 Task: Change indentation to hanging.
Action: Mouse moved to (417, 301)
Screenshot: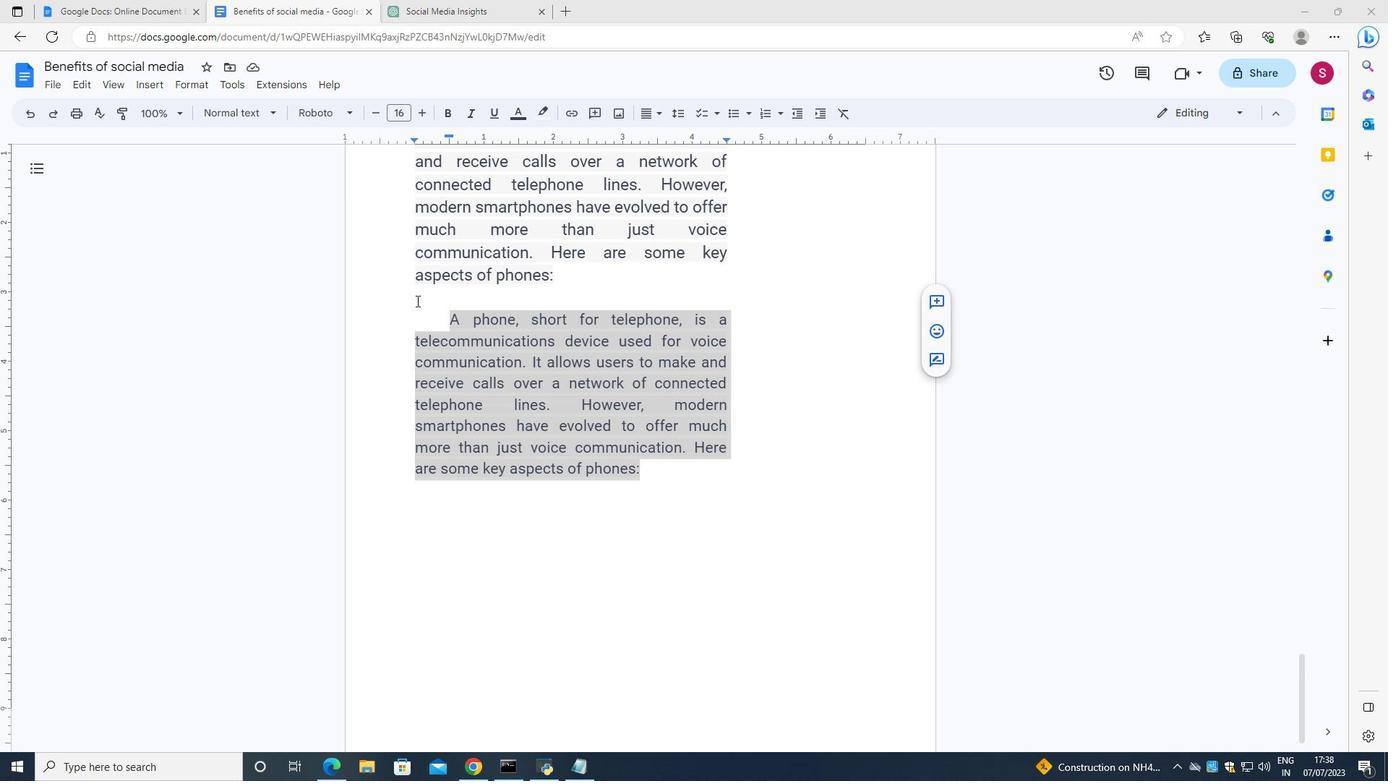 
Action: Mouse pressed left at (417, 301)
Screenshot: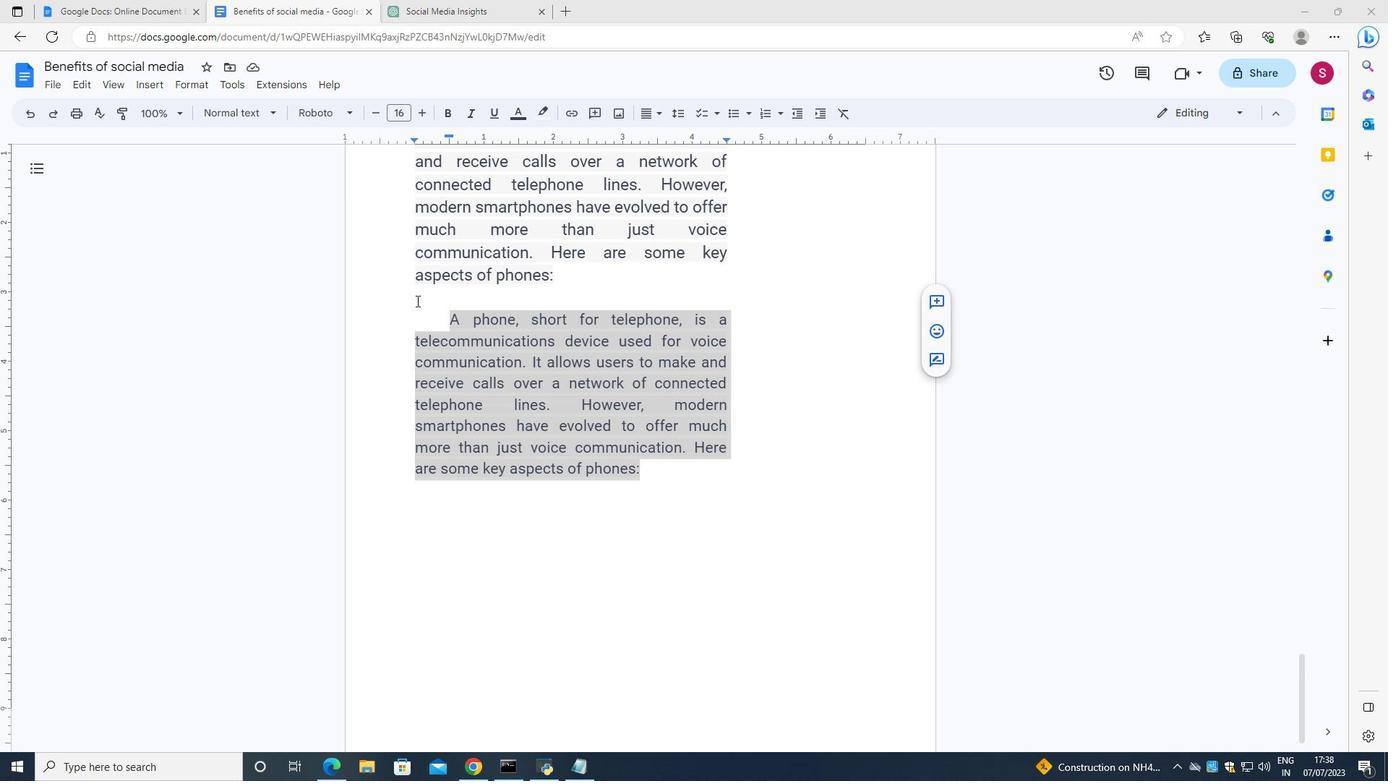 
Action: Mouse moved to (193, 88)
Screenshot: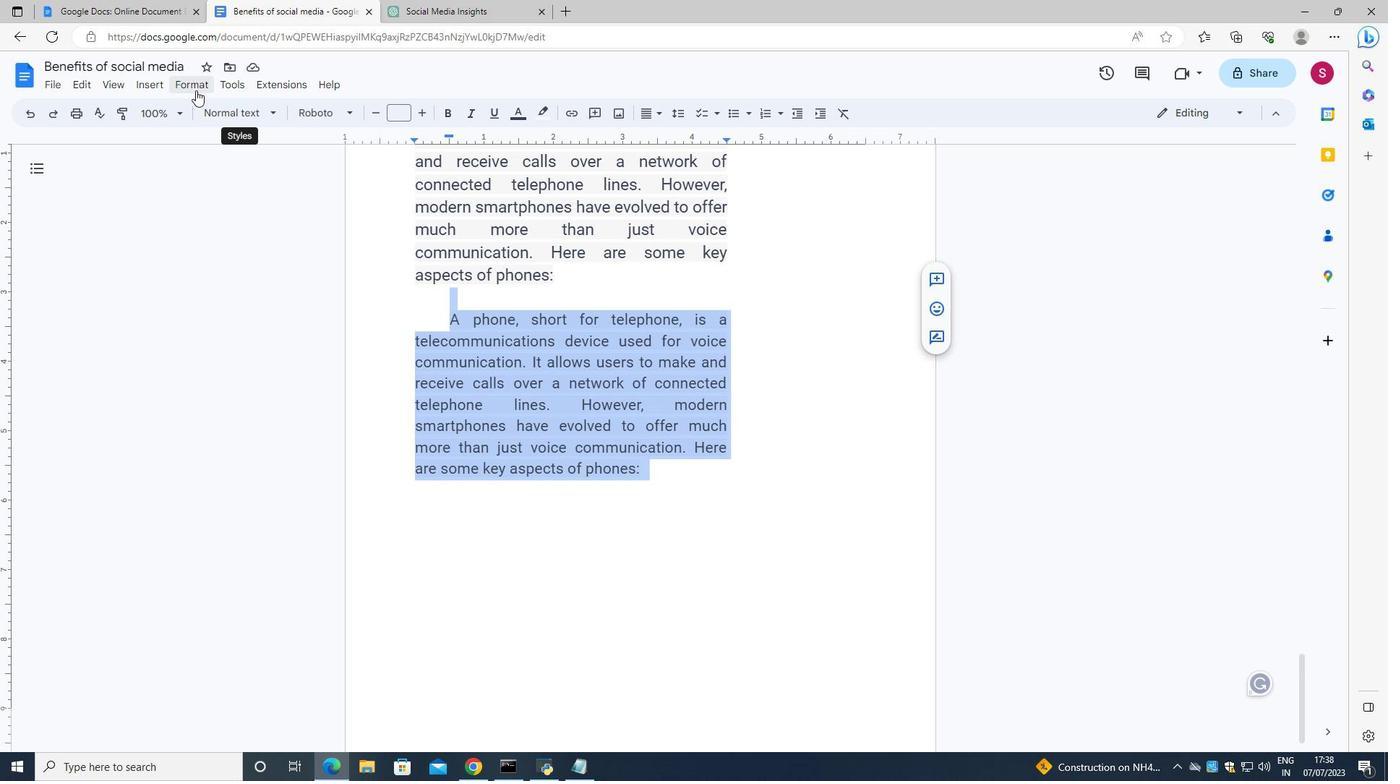 
Action: Mouse pressed left at (193, 88)
Screenshot: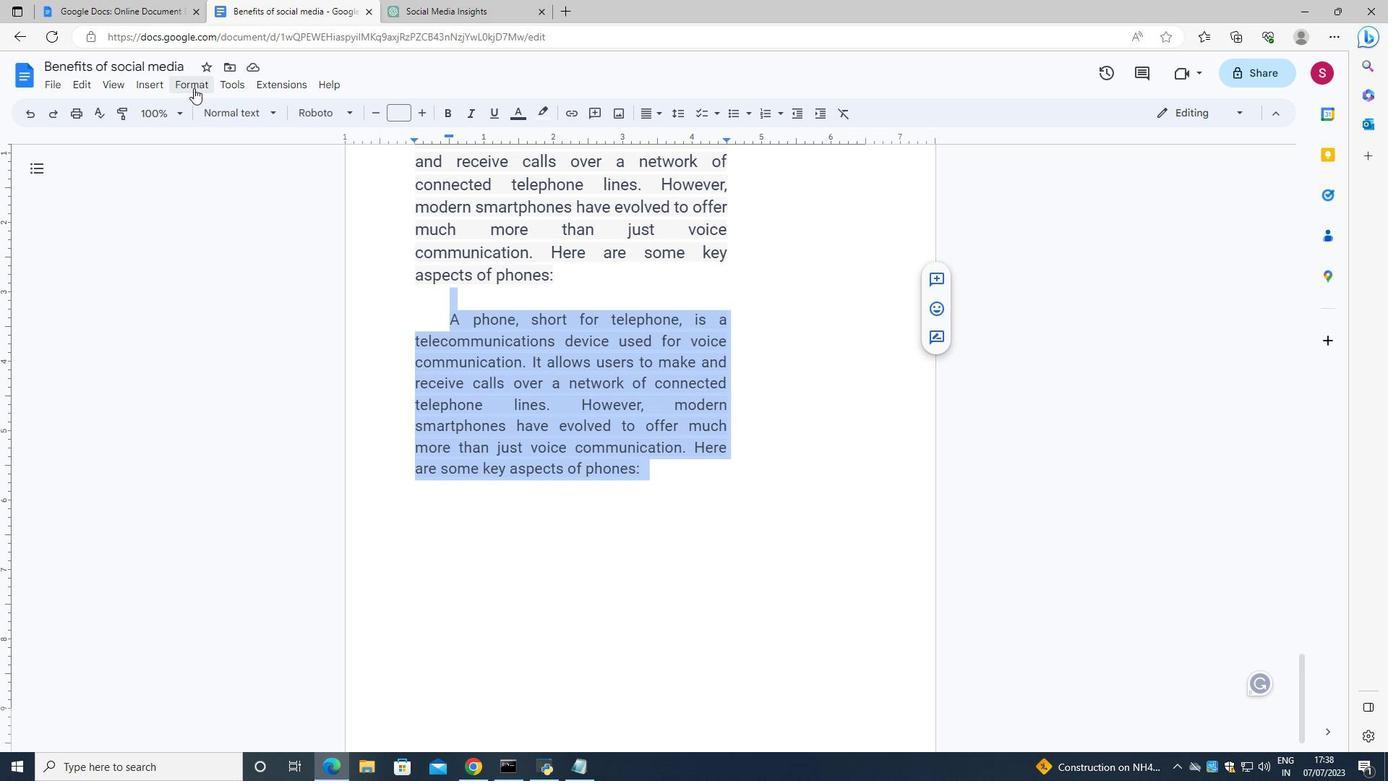 
Action: Mouse moved to (475, 313)
Screenshot: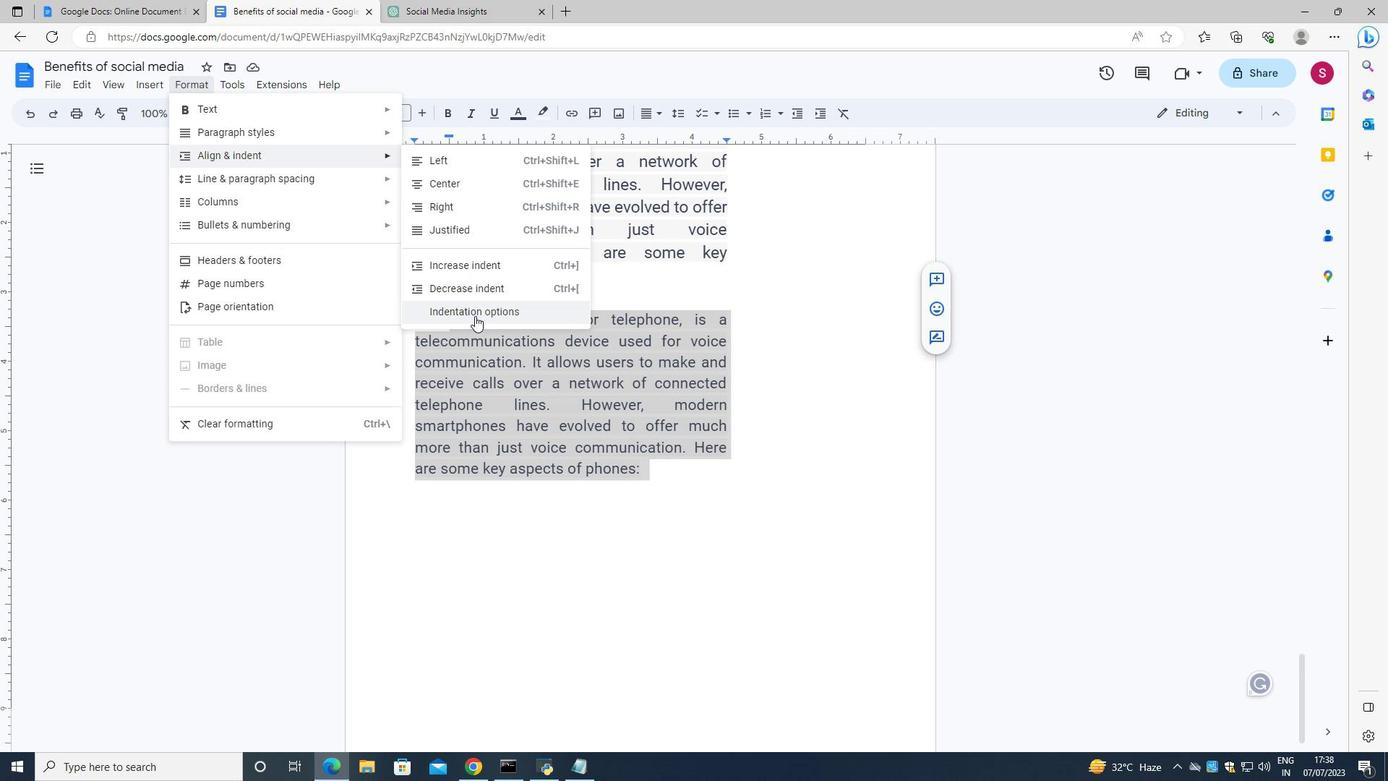 
Action: Mouse pressed left at (475, 313)
Screenshot: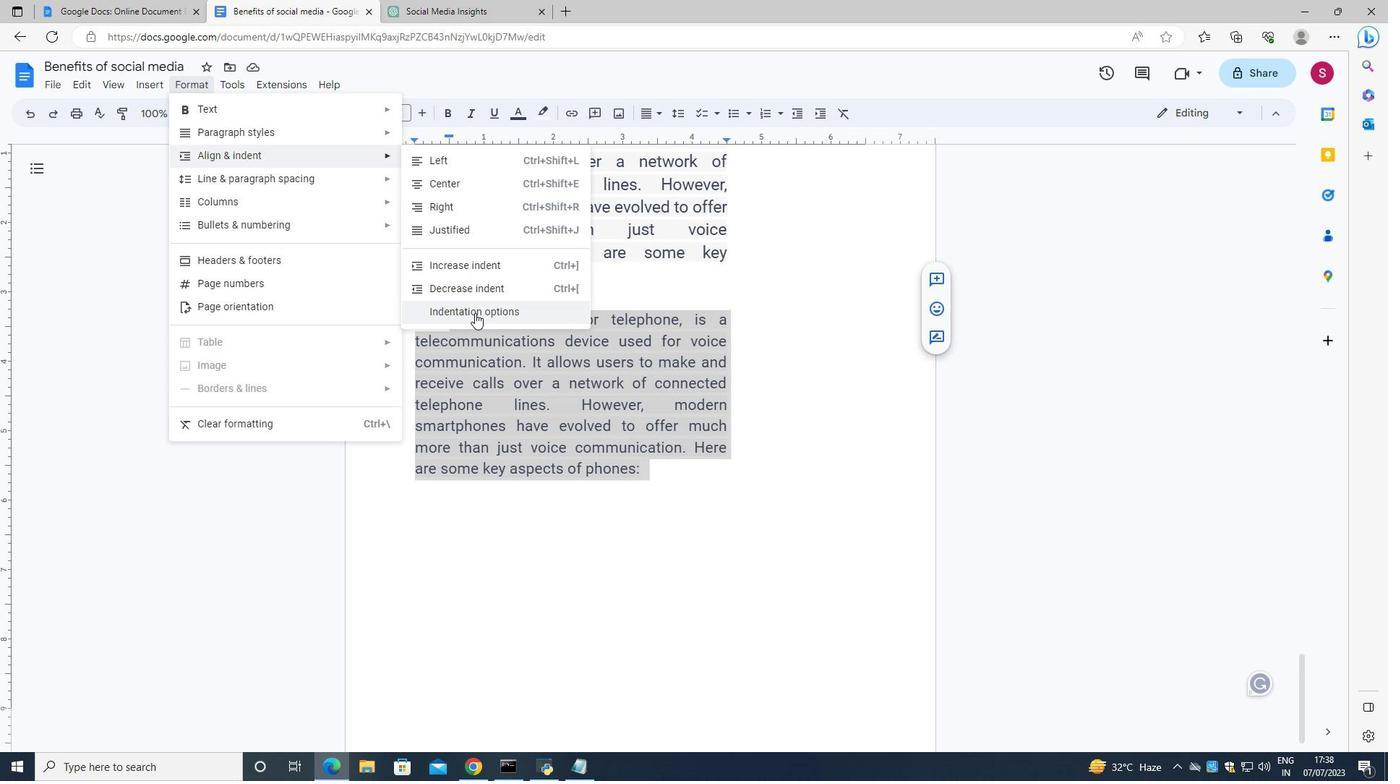 
Action: Mouse moved to (685, 468)
Screenshot: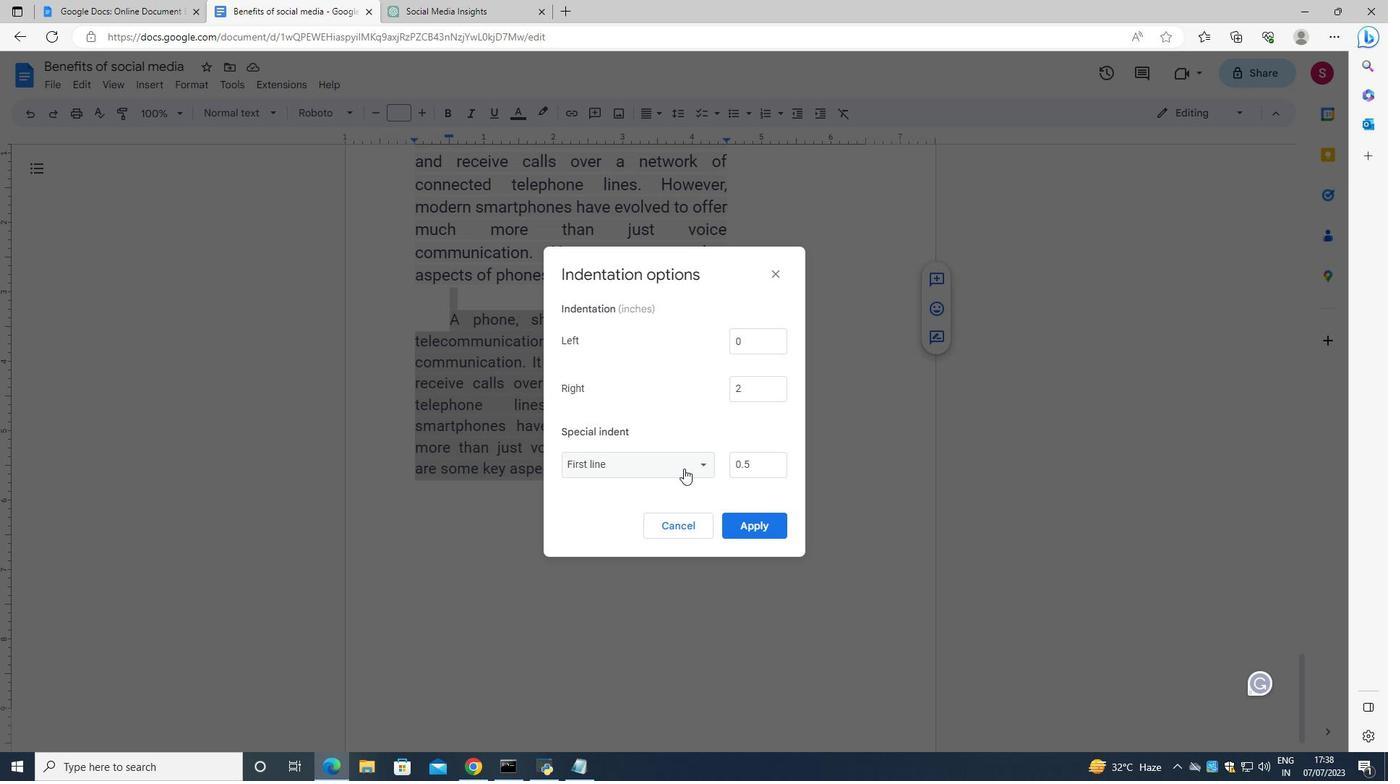 
Action: Mouse pressed left at (685, 468)
Screenshot: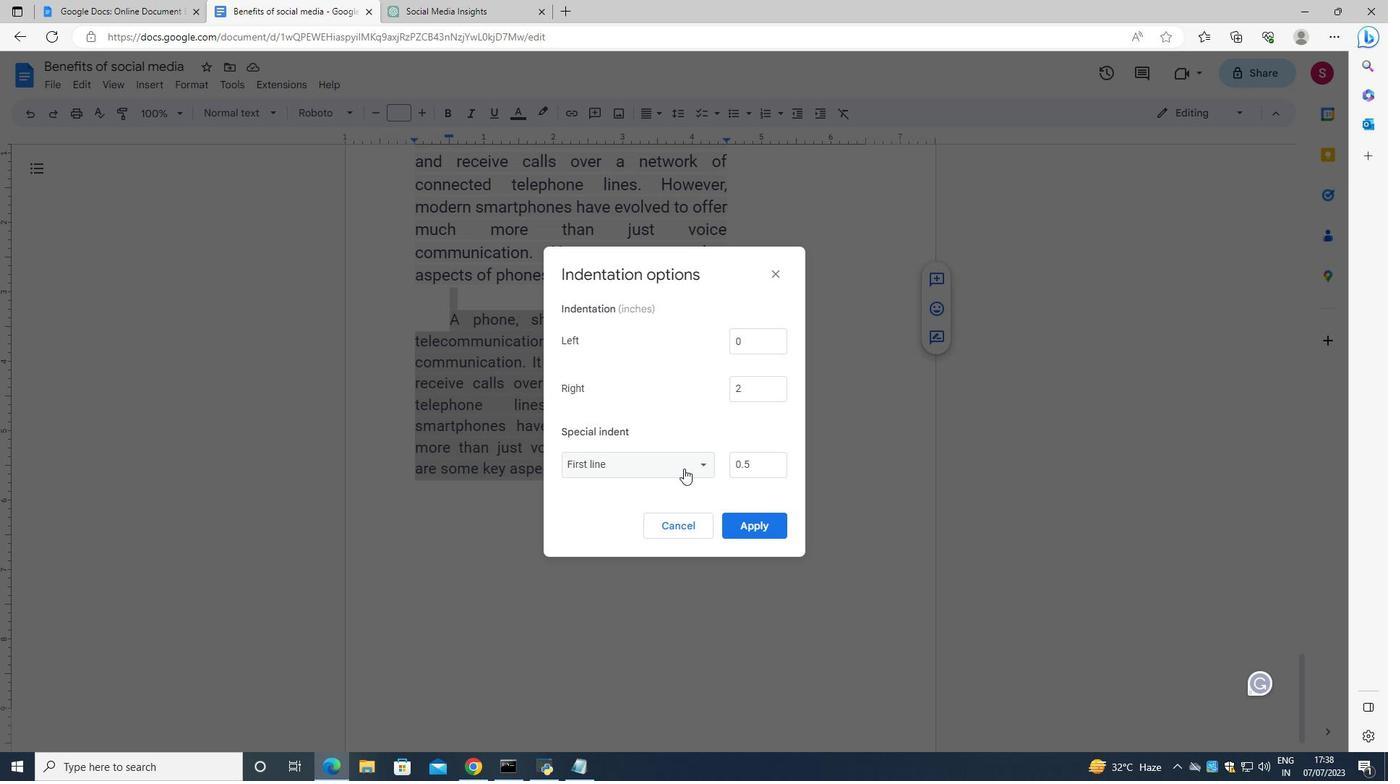 
Action: Mouse moved to (658, 493)
Screenshot: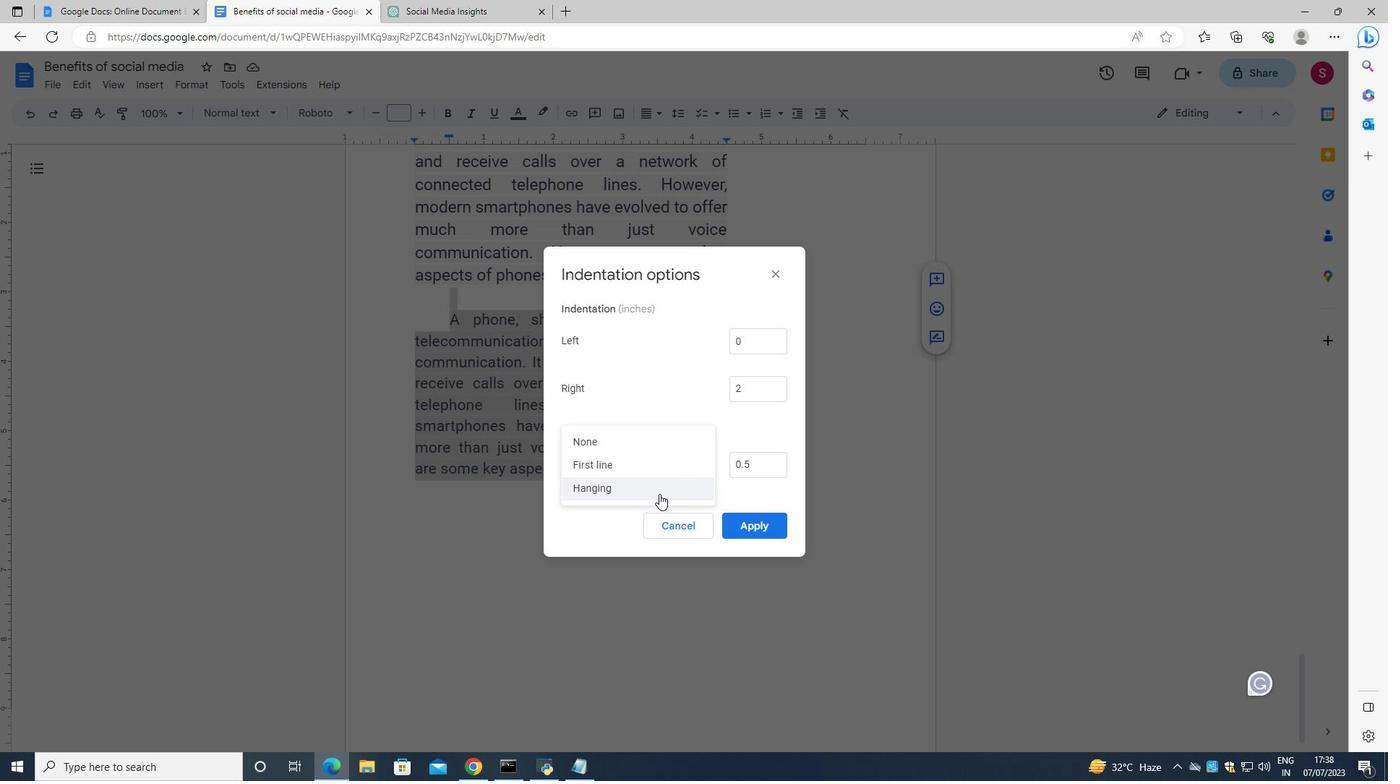 
Action: Mouse pressed left at (658, 493)
Screenshot: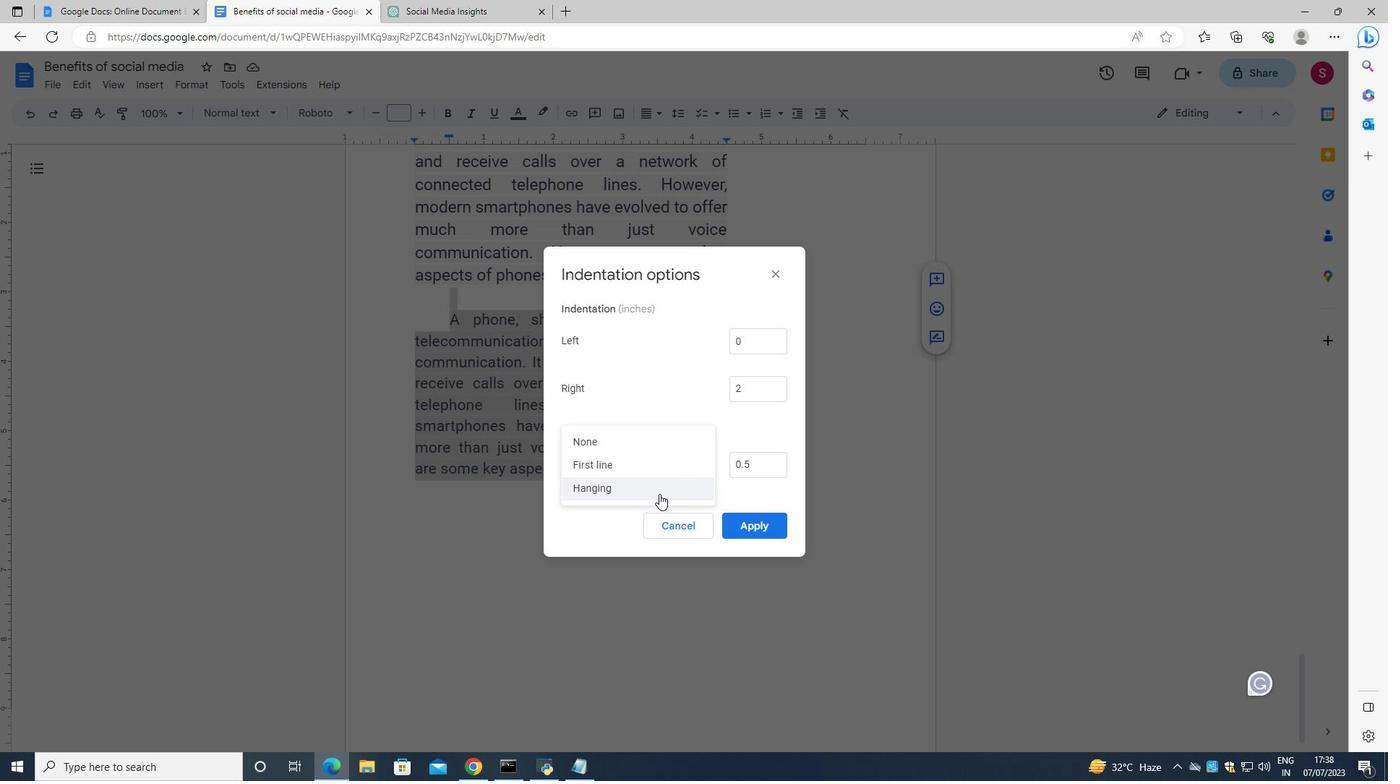 
Action: Mouse moved to (771, 525)
Screenshot: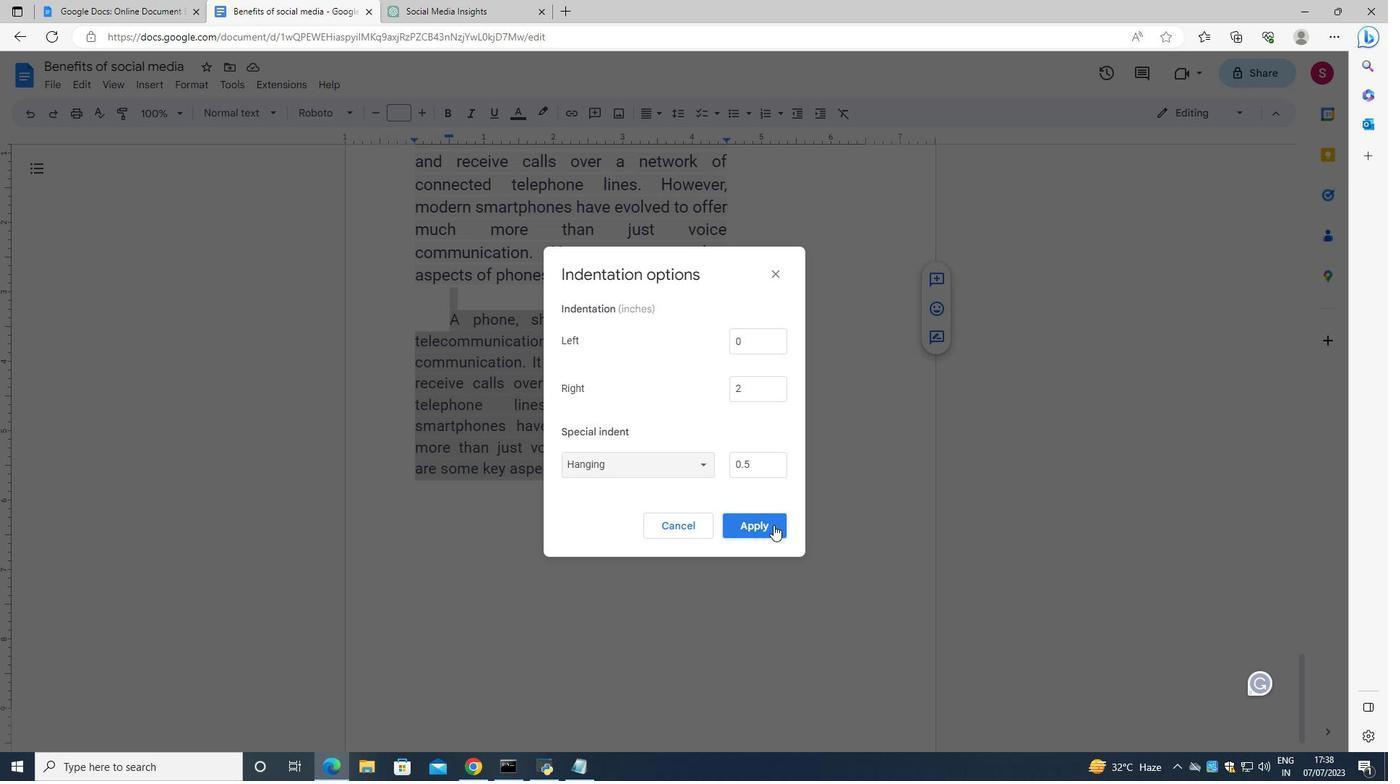 
Action: Mouse pressed left at (771, 525)
Screenshot: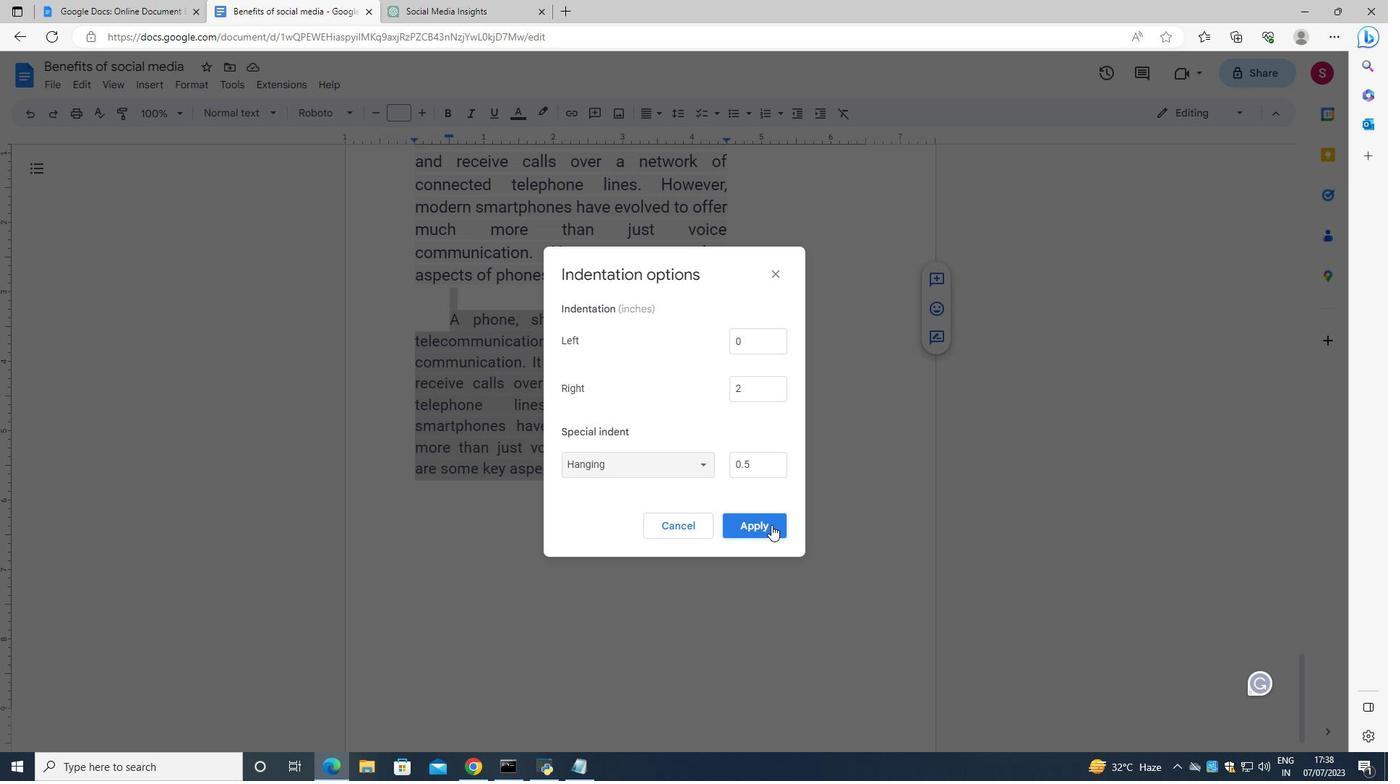 
Action: Mouse moved to (771, 525)
Screenshot: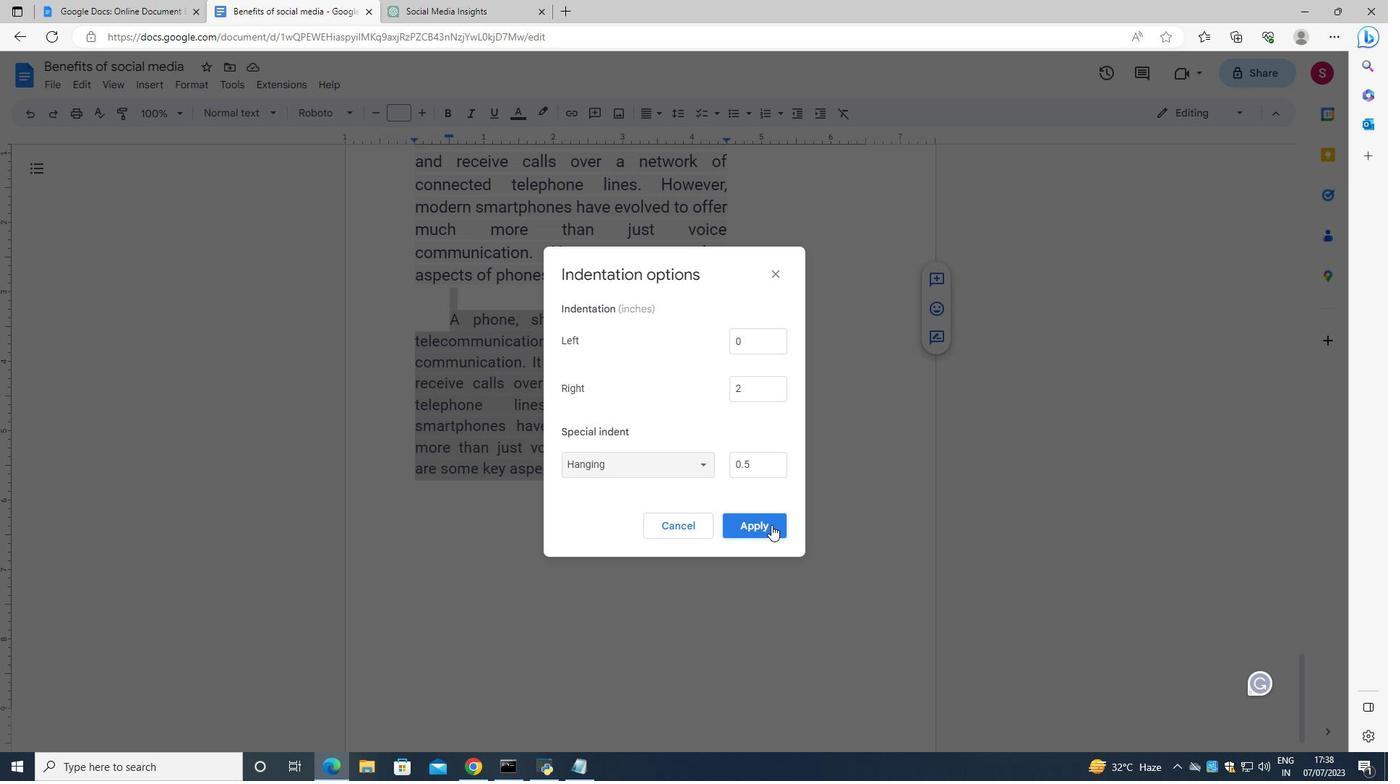 
